 Task: In the  document Colortheory.rtfMake this file  'available offline' Check 'Vision History' View the  non- printing characters
Action: Mouse moved to (45, 68)
Screenshot: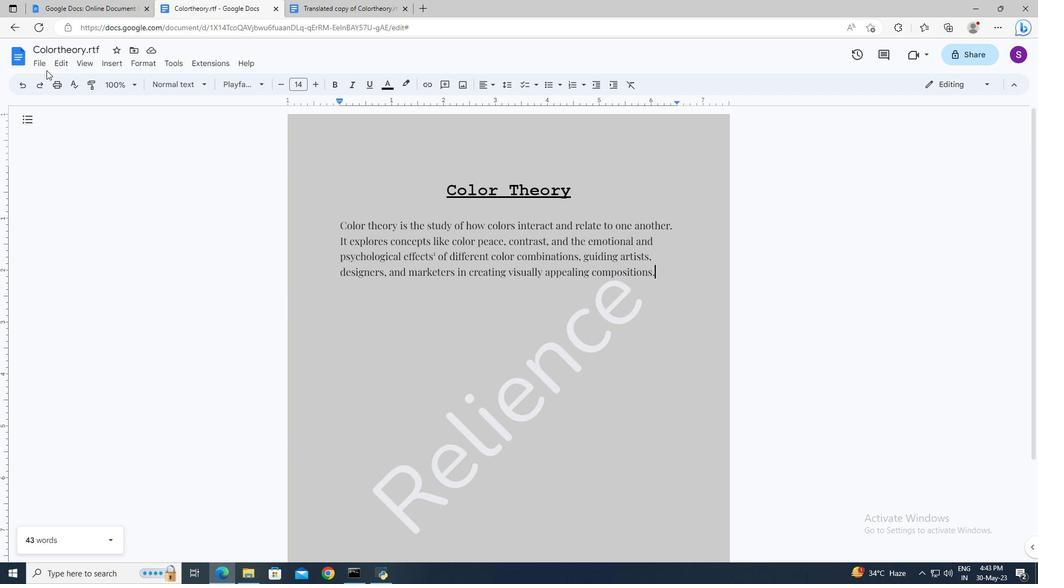 
Action: Mouse pressed left at (45, 68)
Screenshot: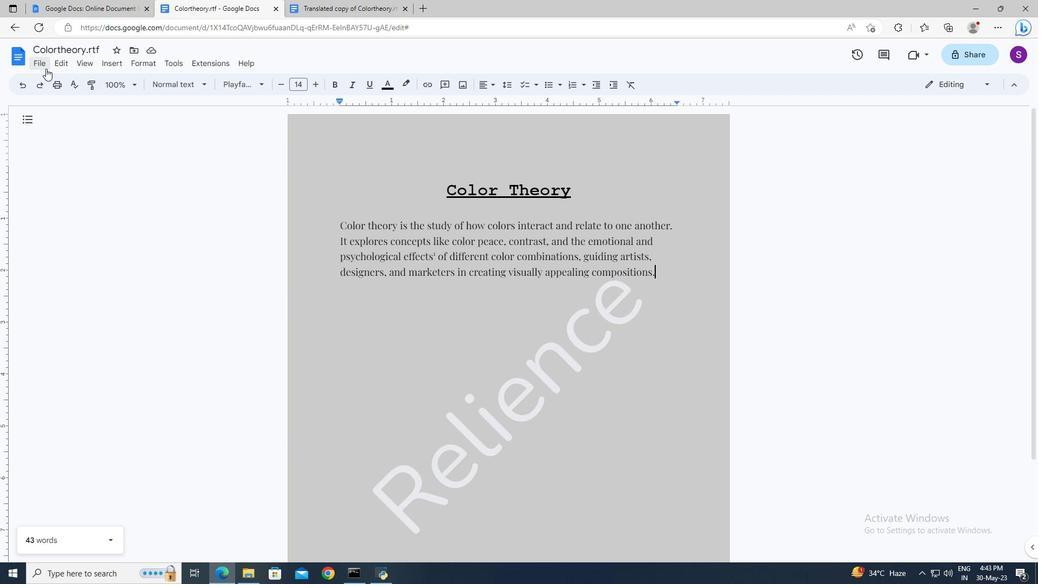 
Action: Mouse moved to (87, 301)
Screenshot: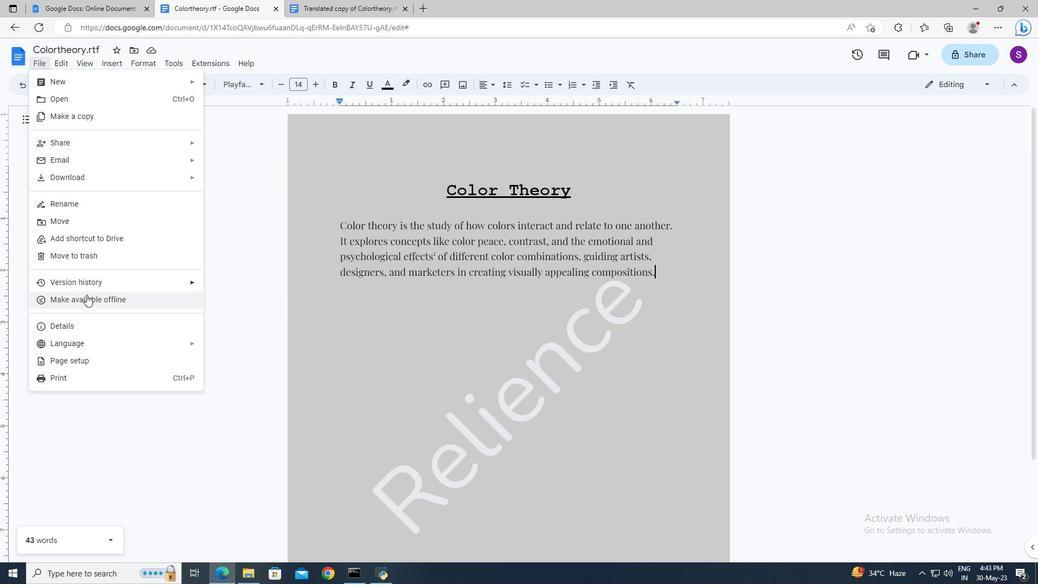 
Action: Mouse pressed left at (87, 301)
Screenshot: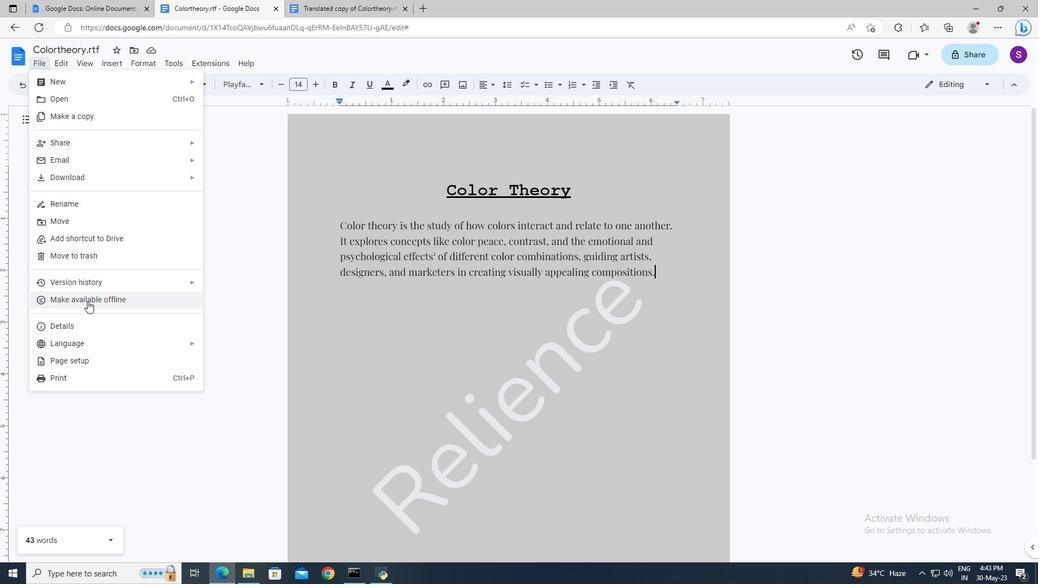 
Action: Mouse moved to (43, 58)
Screenshot: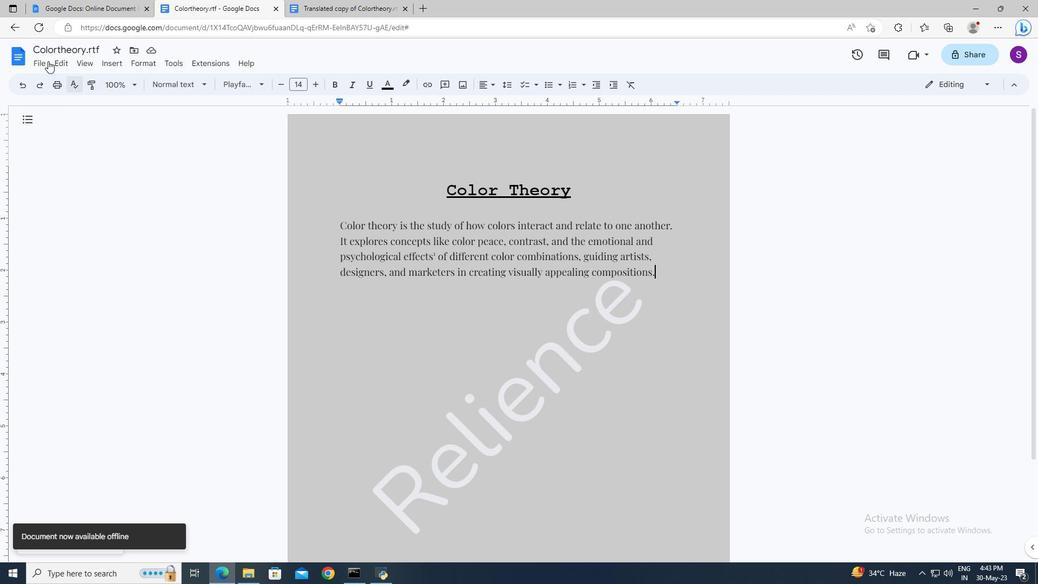 
Action: Mouse pressed left at (43, 58)
Screenshot: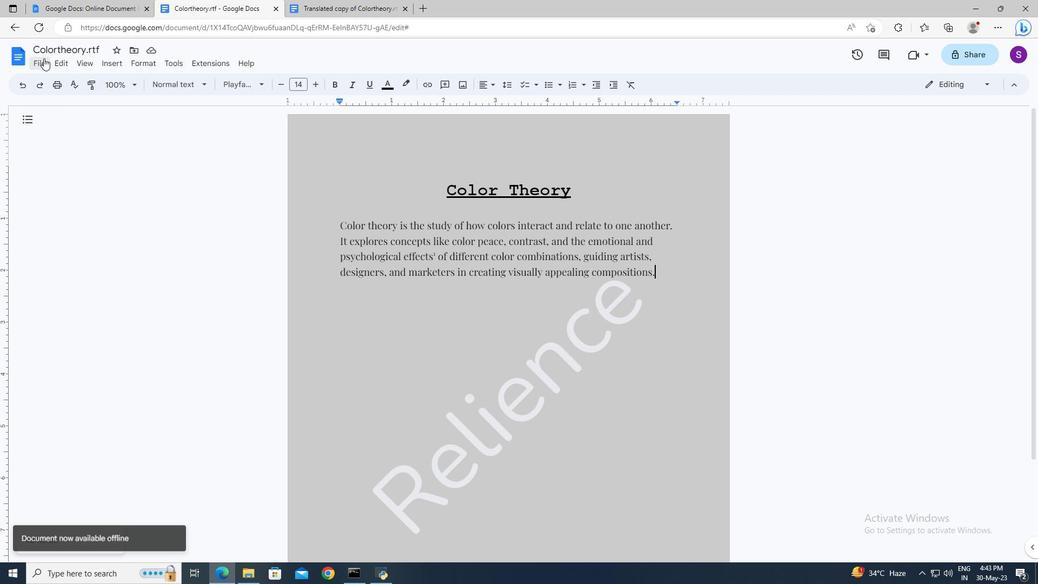 
Action: Mouse moved to (233, 304)
Screenshot: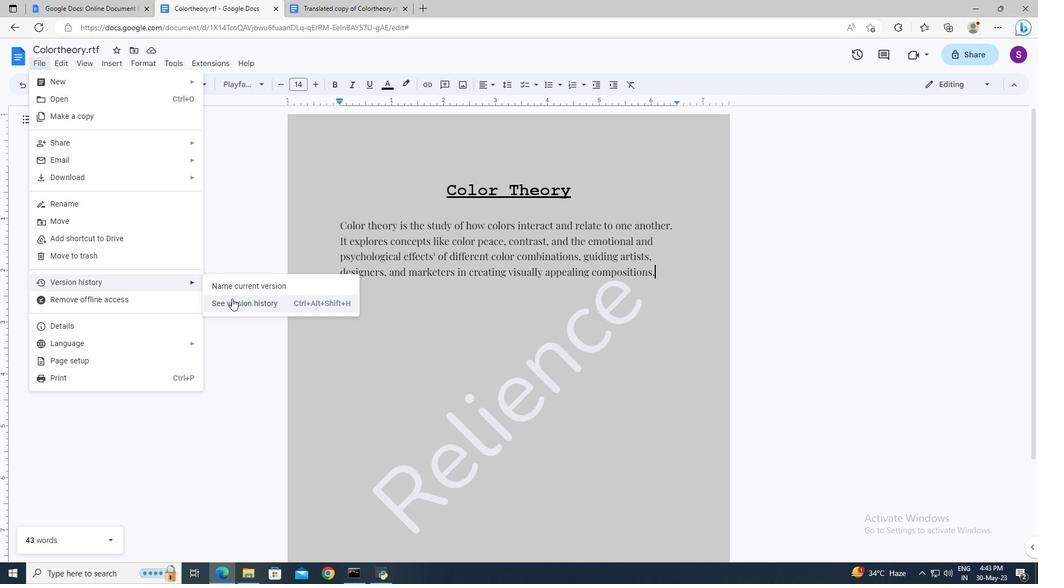 
Action: Mouse pressed left at (233, 304)
Screenshot: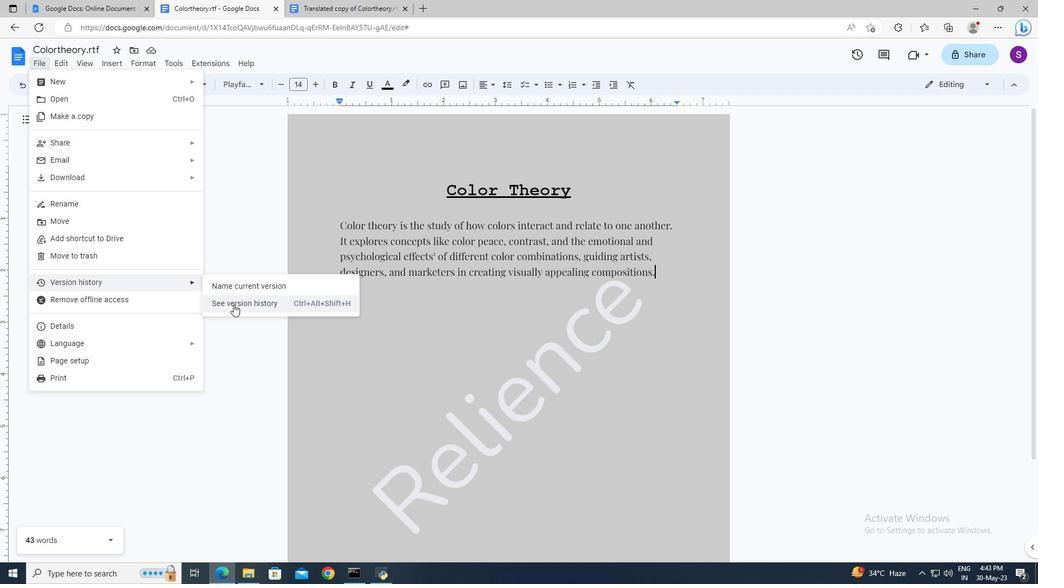 
Action: Mouse moved to (11, 56)
Screenshot: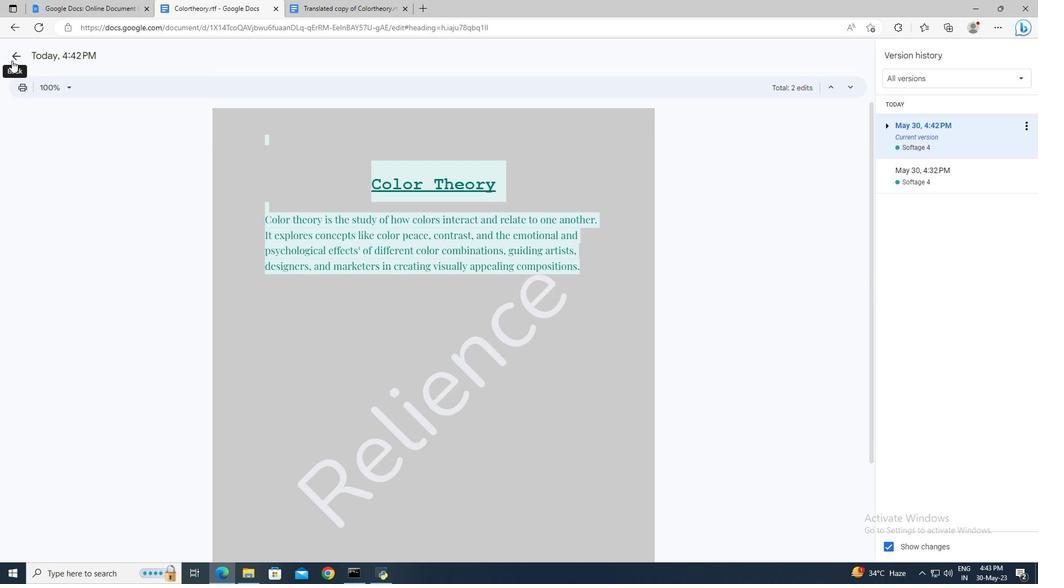 
Action: Mouse pressed left at (11, 56)
Screenshot: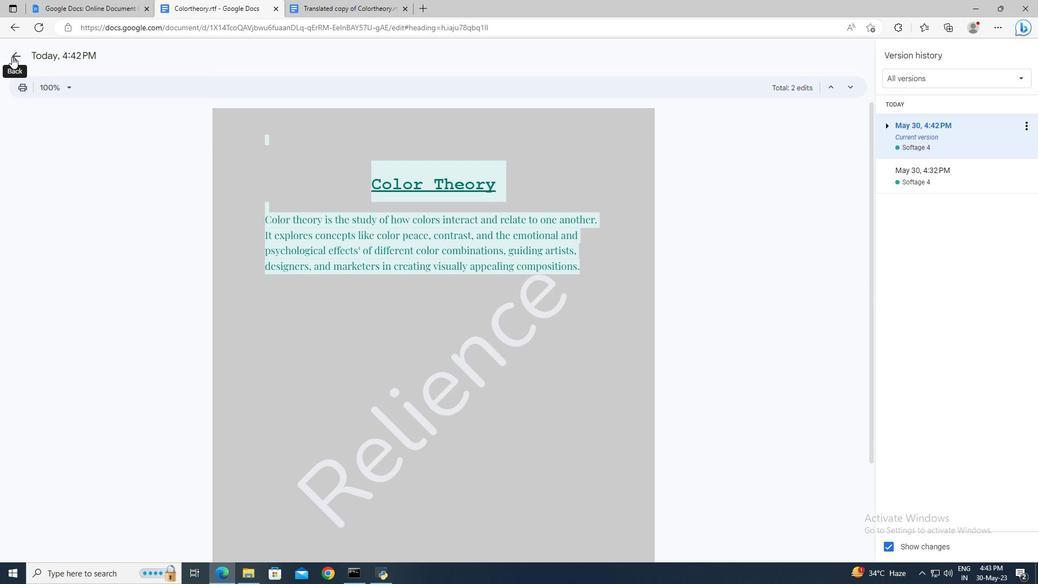 
Action: Mouse moved to (84, 60)
Screenshot: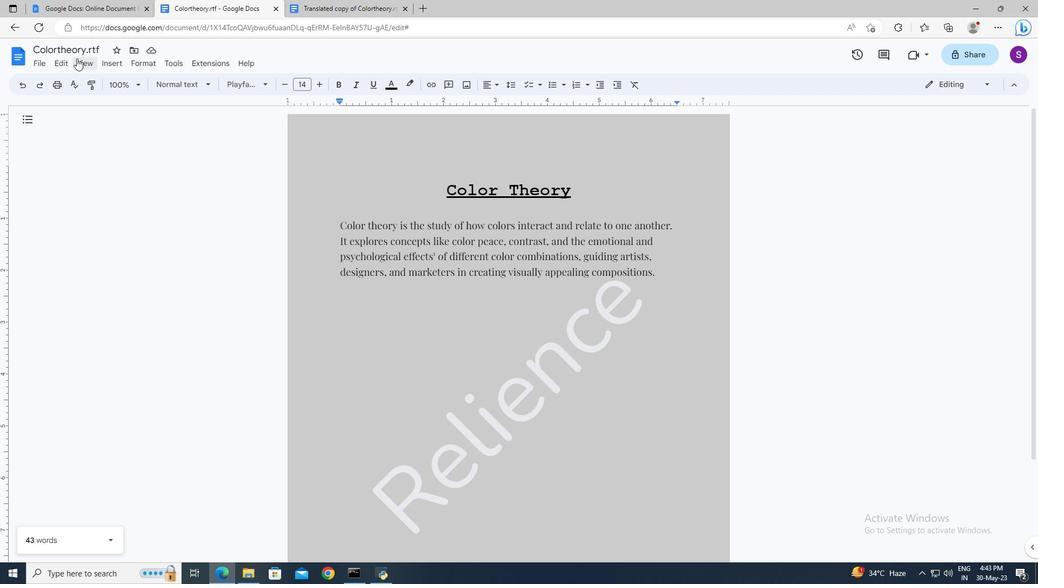 
Action: Mouse pressed left at (84, 60)
Screenshot: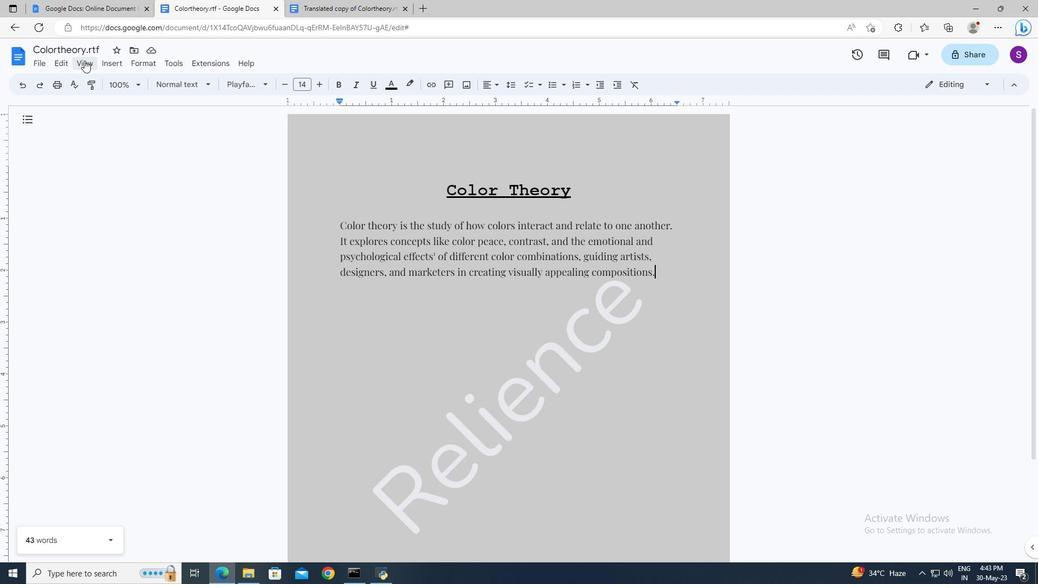 
Action: Mouse moved to (95, 174)
Screenshot: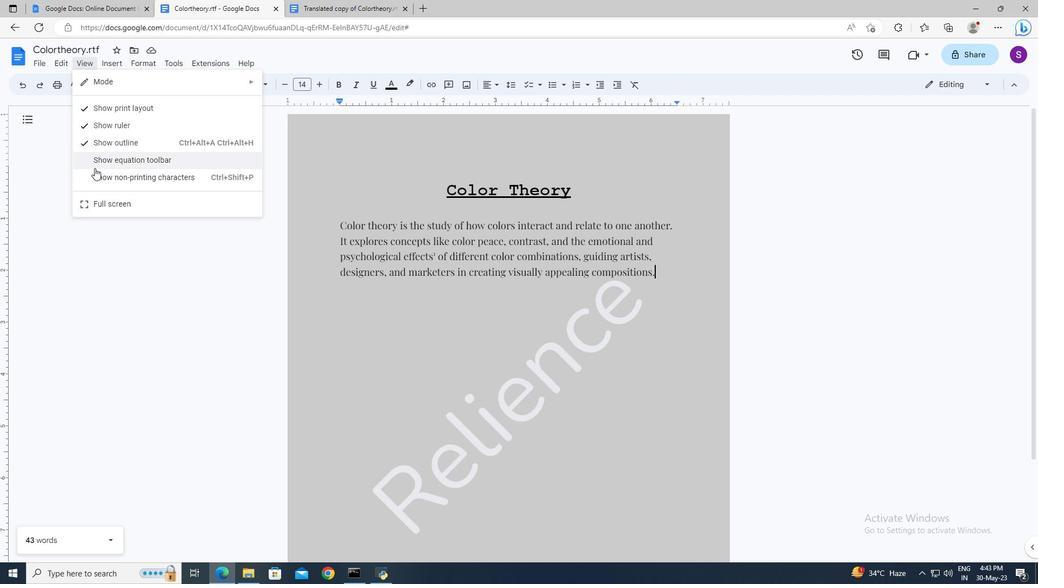 
Action: Mouse pressed left at (95, 174)
Screenshot: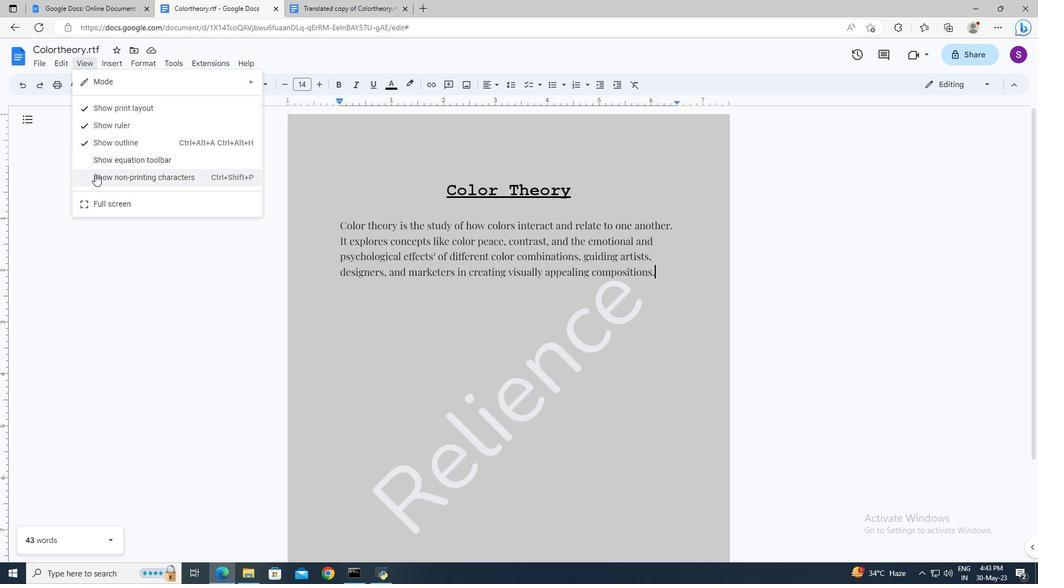 
Action: Mouse moved to (315, 313)
Screenshot: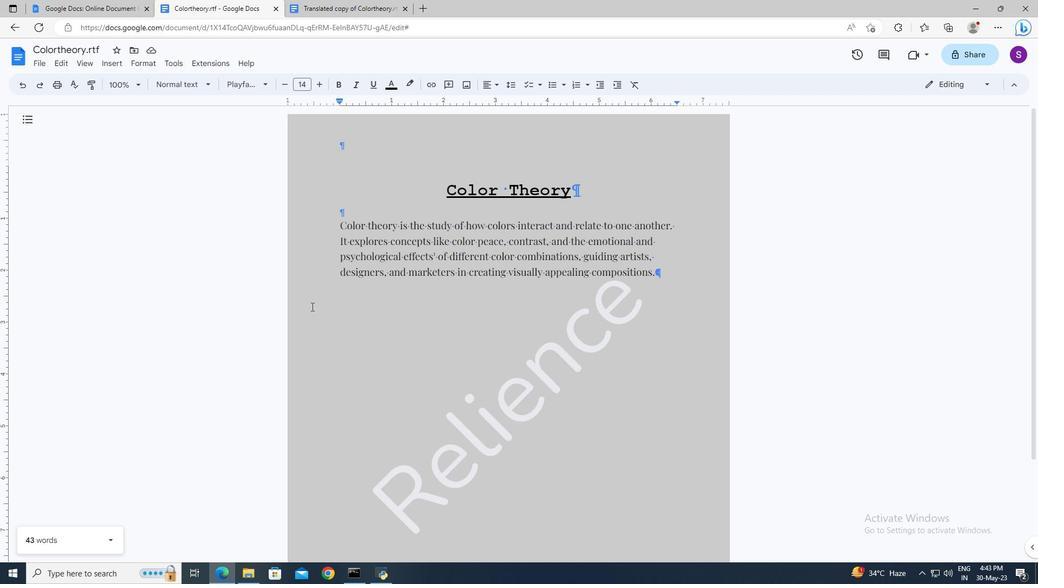 
